 Task: Add the product "Original Chia Pudding" to cart from the store "Catering by Summer Shop (Healthy Thai Bowls)".
Action: Mouse moved to (39, 70)
Screenshot: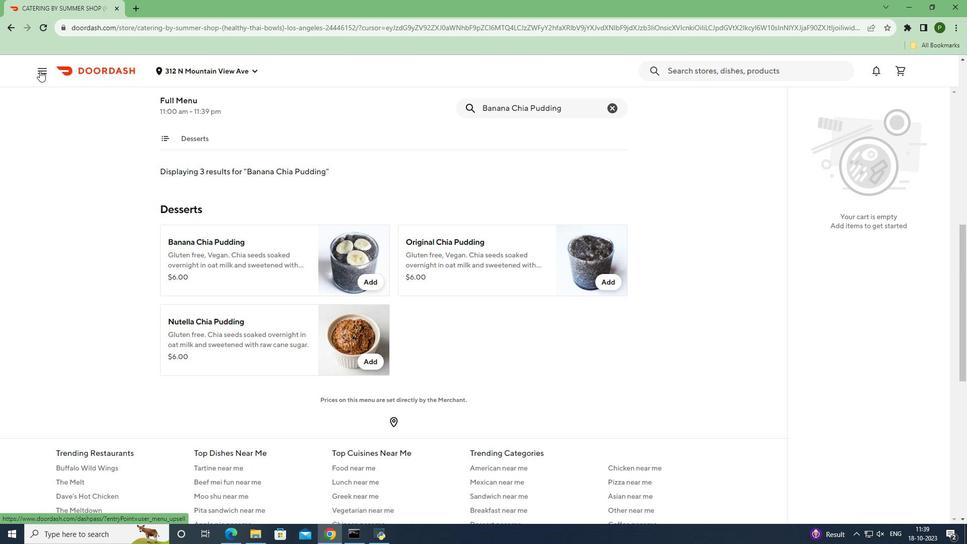 
Action: Mouse pressed left at (39, 70)
Screenshot: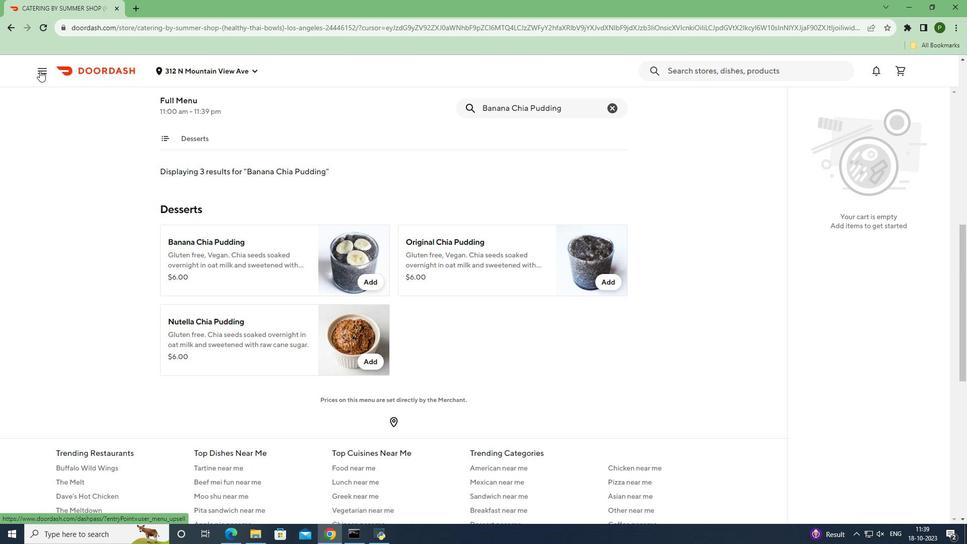 
Action: Mouse moved to (44, 145)
Screenshot: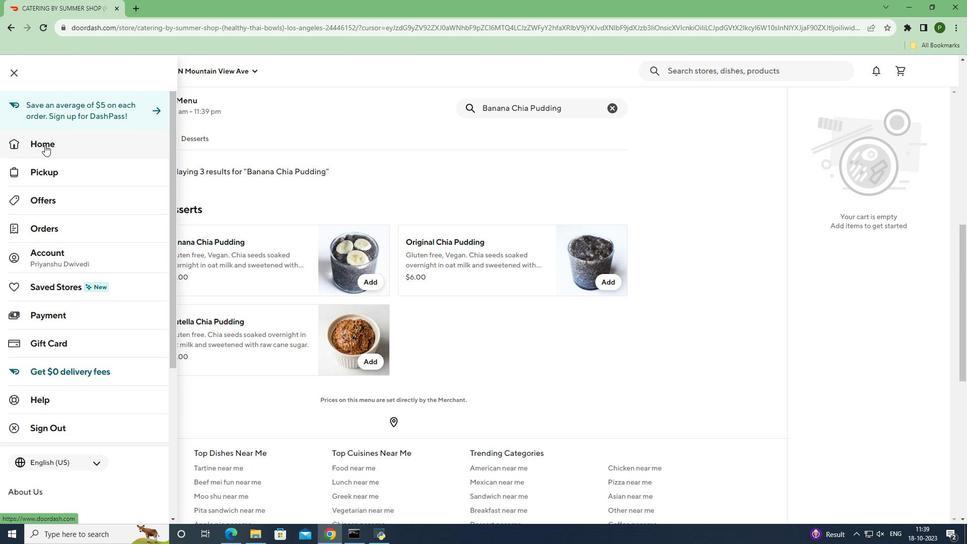 
Action: Mouse pressed left at (44, 145)
Screenshot: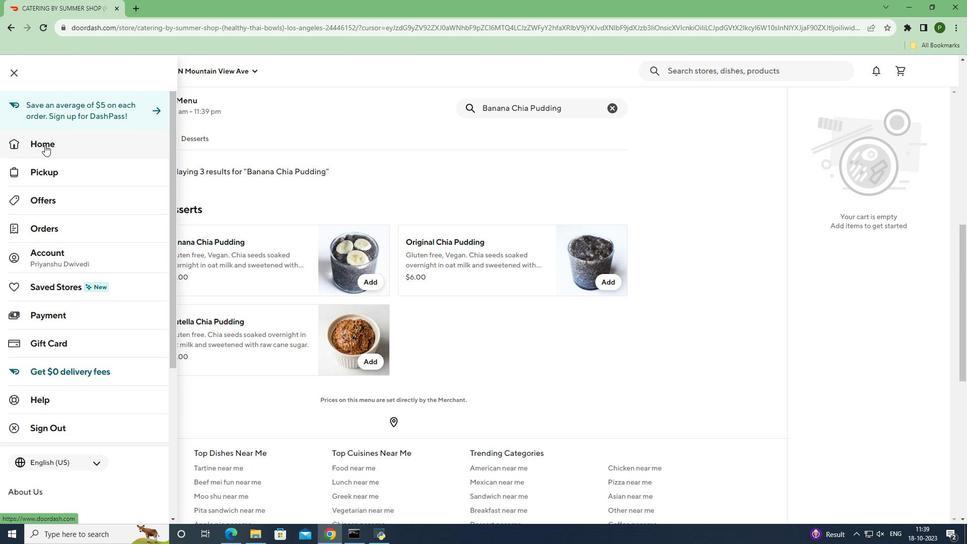 
Action: Mouse moved to (773, 109)
Screenshot: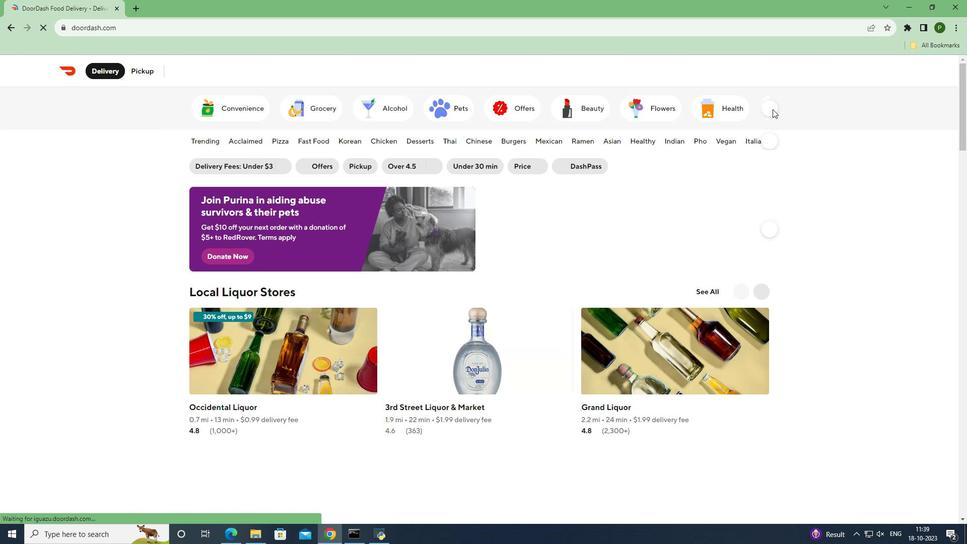 
Action: Mouse pressed left at (773, 109)
Screenshot: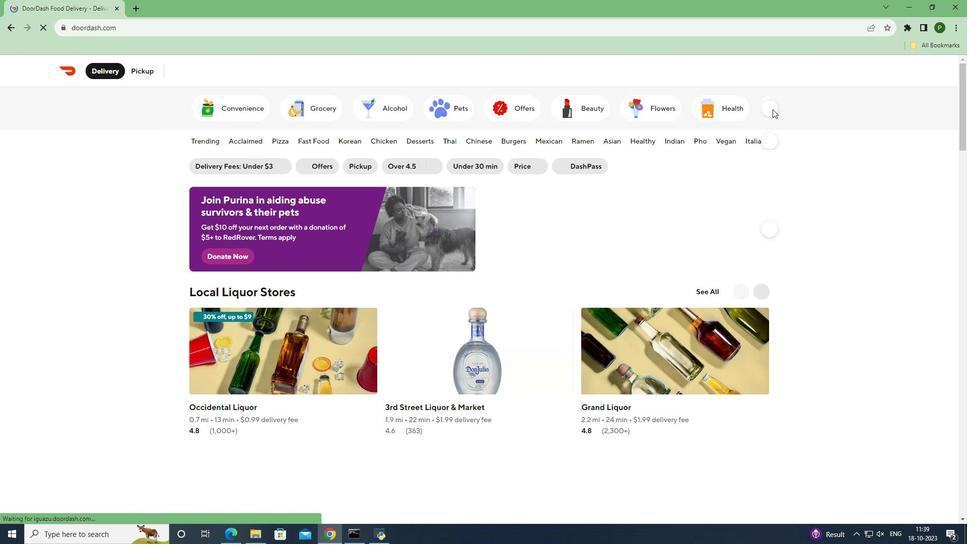 
Action: Mouse moved to (228, 103)
Screenshot: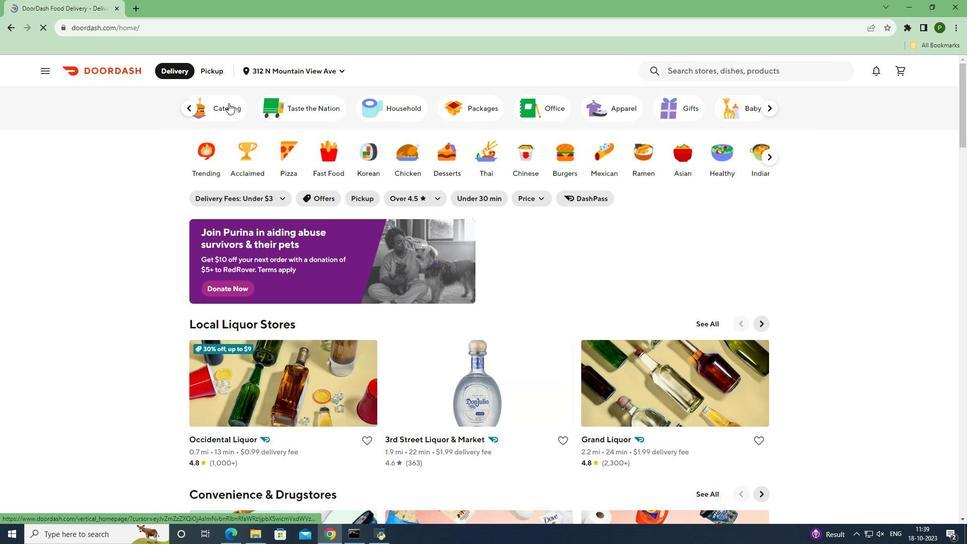 
Action: Mouse pressed left at (228, 103)
Screenshot: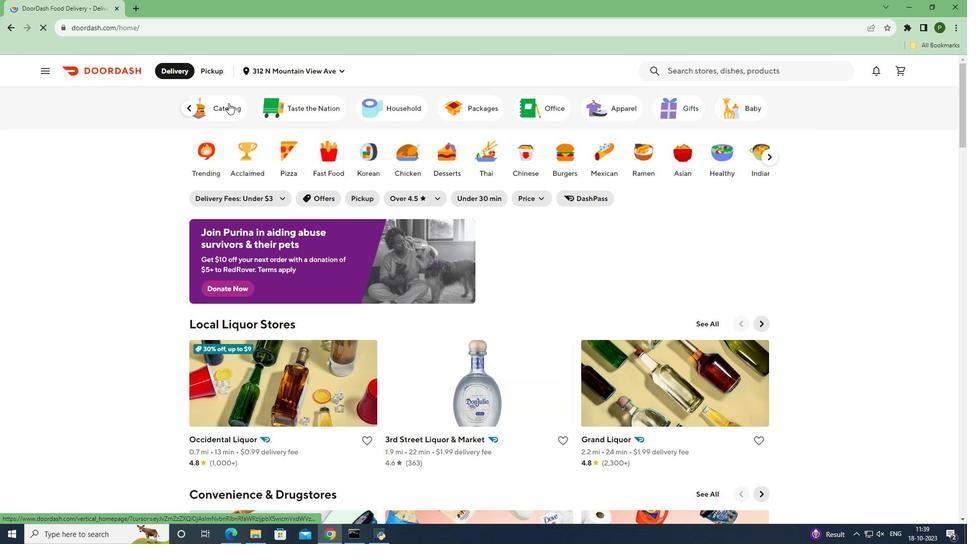 
Action: Mouse moved to (329, 275)
Screenshot: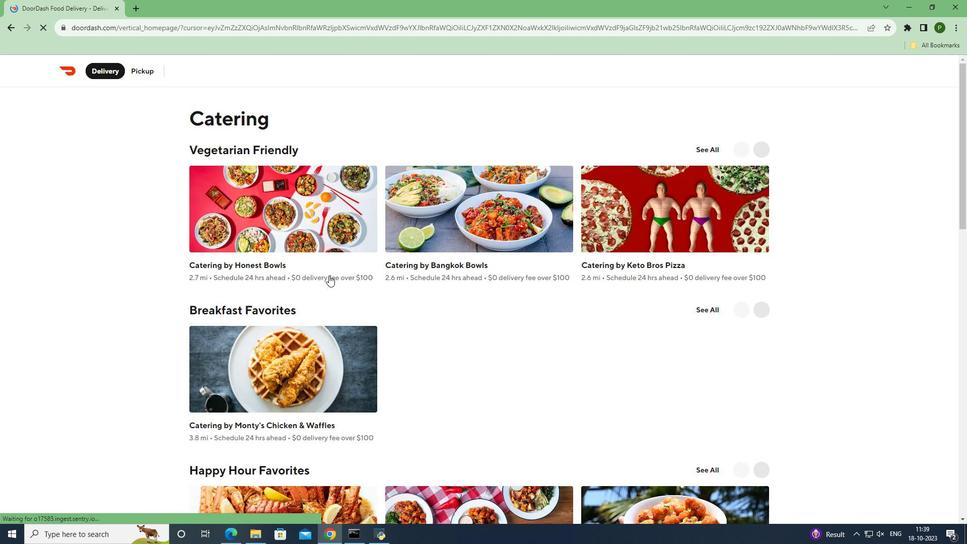 
Action: Mouse scrolled (329, 275) with delta (0, 0)
Screenshot: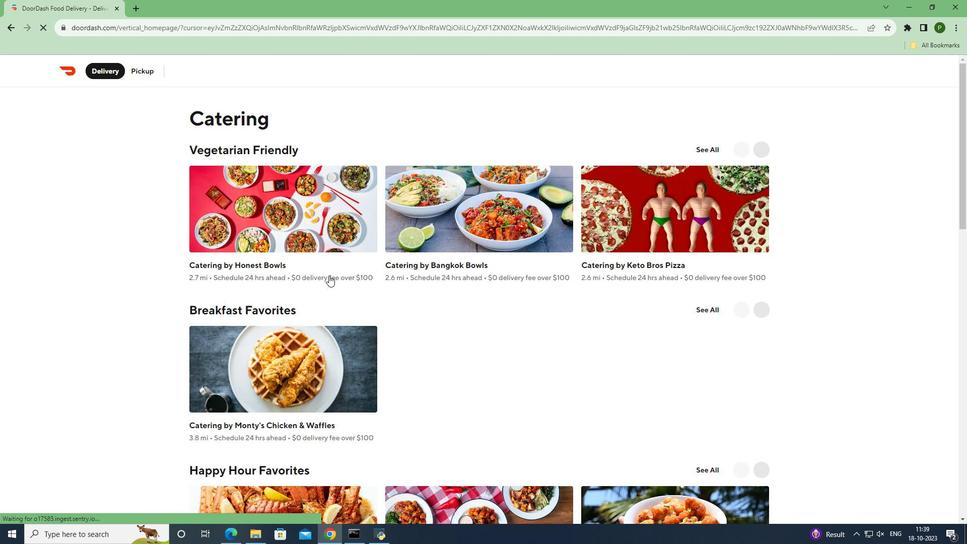 
Action: Mouse scrolled (329, 275) with delta (0, 0)
Screenshot: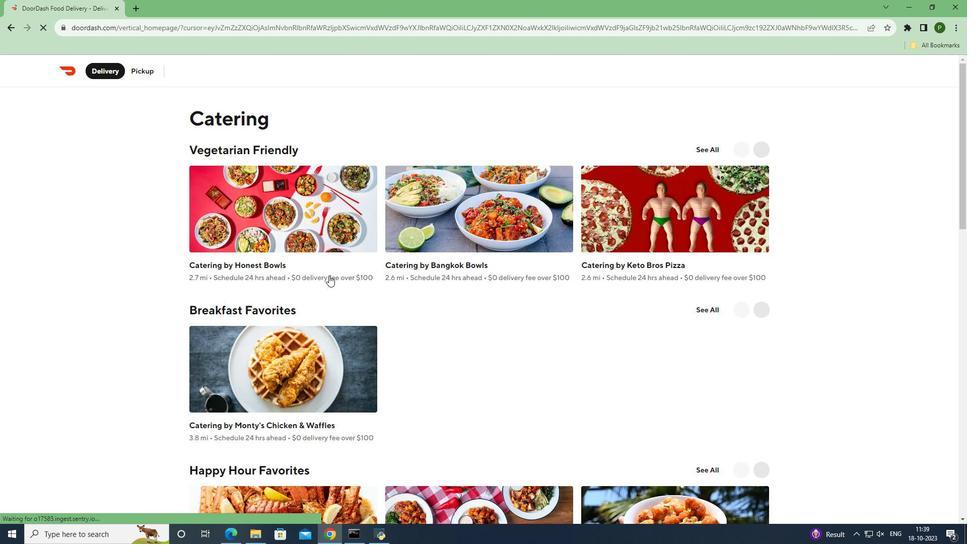 
Action: Mouse scrolled (329, 275) with delta (0, 0)
Screenshot: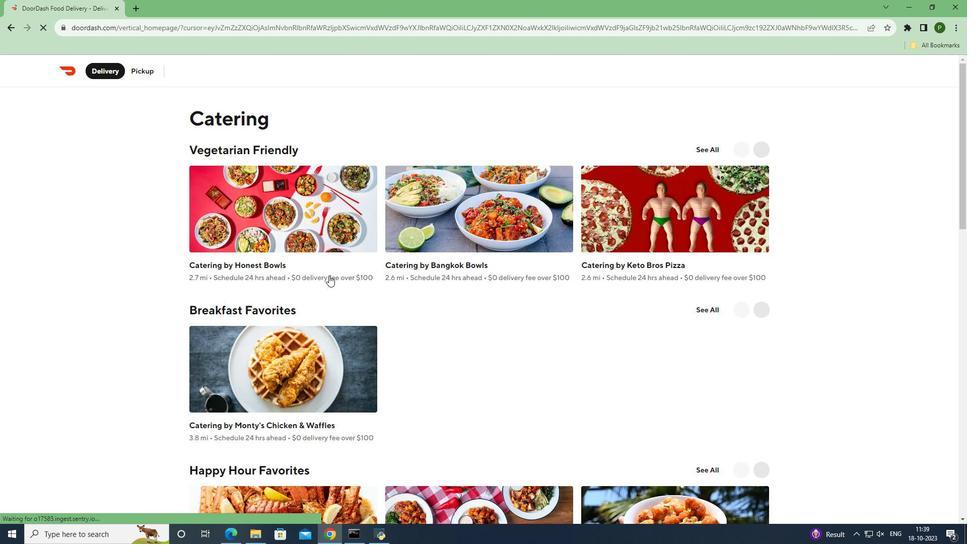 
Action: Mouse scrolled (329, 275) with delta (0, 0)
Screenshot: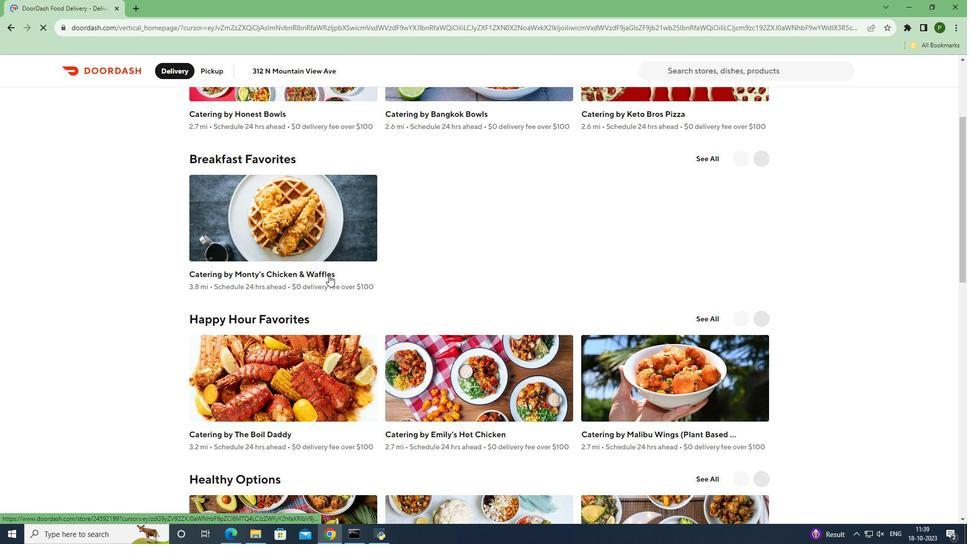 
Action: Mouse scrolled (329, 275) with delta (0, 0)
Screenshot: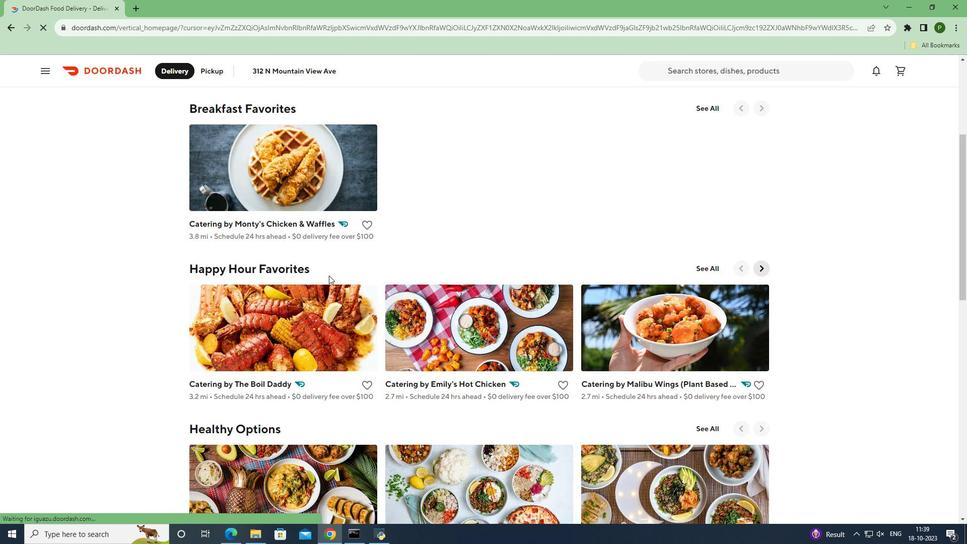 
Action: Mouse scrolled (329, 275) with delta (0, 0)
Screenshot: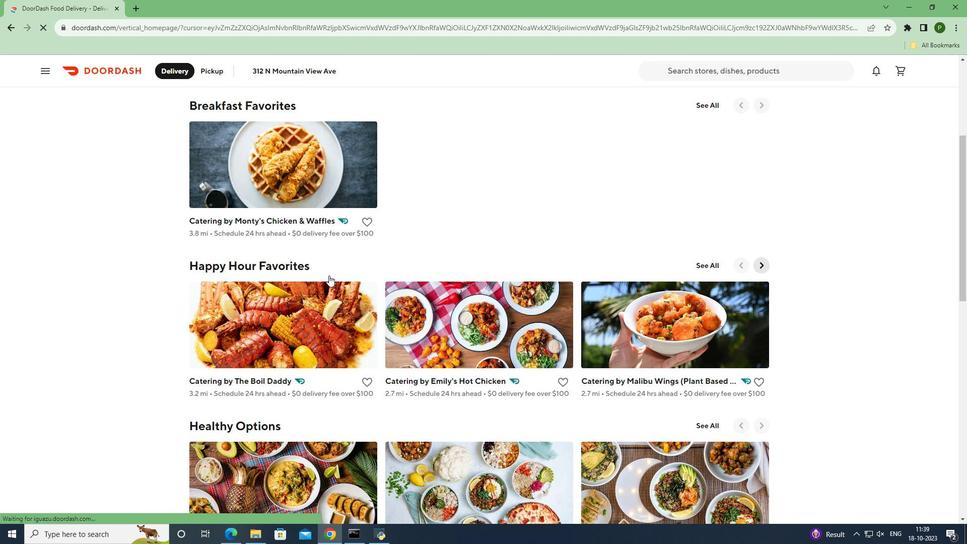 
Action: Mouse scrolled (329, 275) with delta (0, 0)
Screenshot: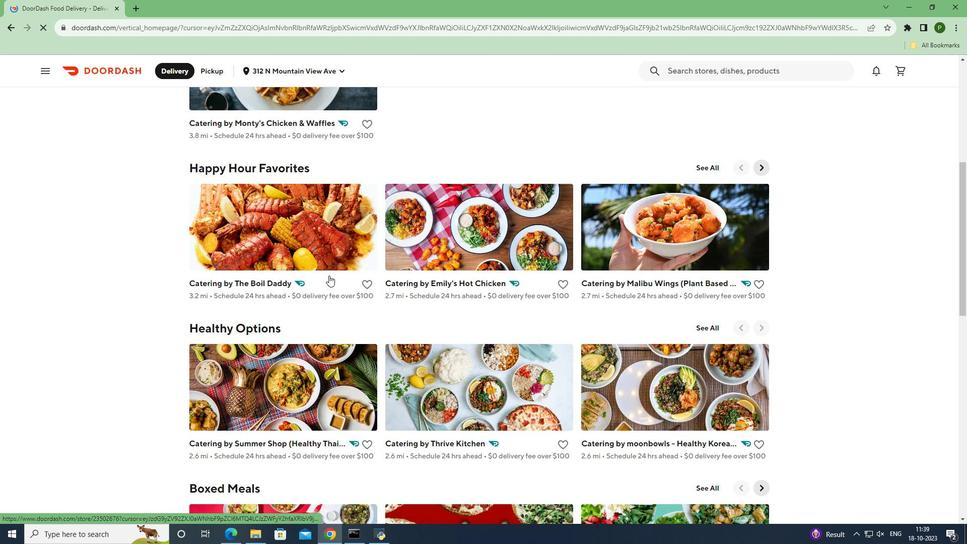 
Action: Mouse scrolled (329, 275) with delta (0, 0)
Screenshot: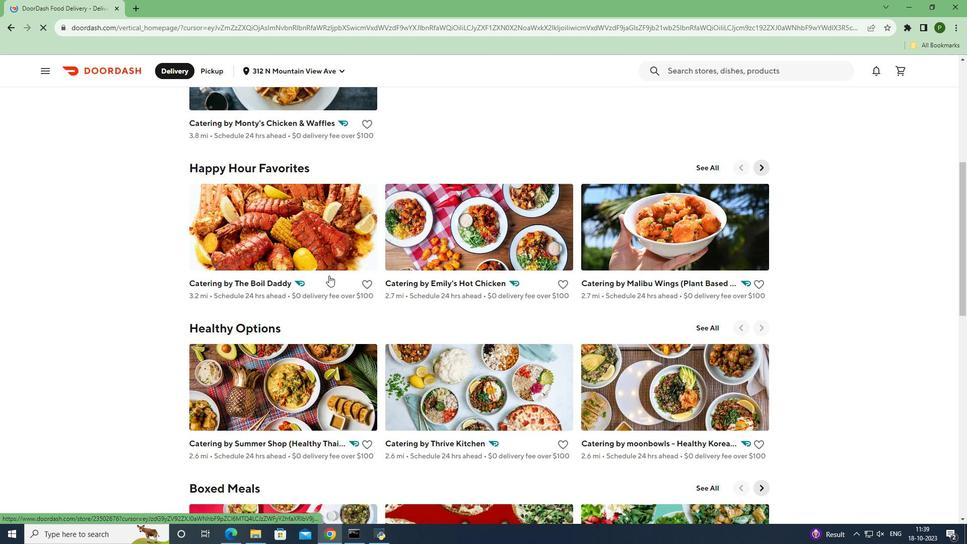 
Action: Mouse moved to (312, 284)
Screenshot: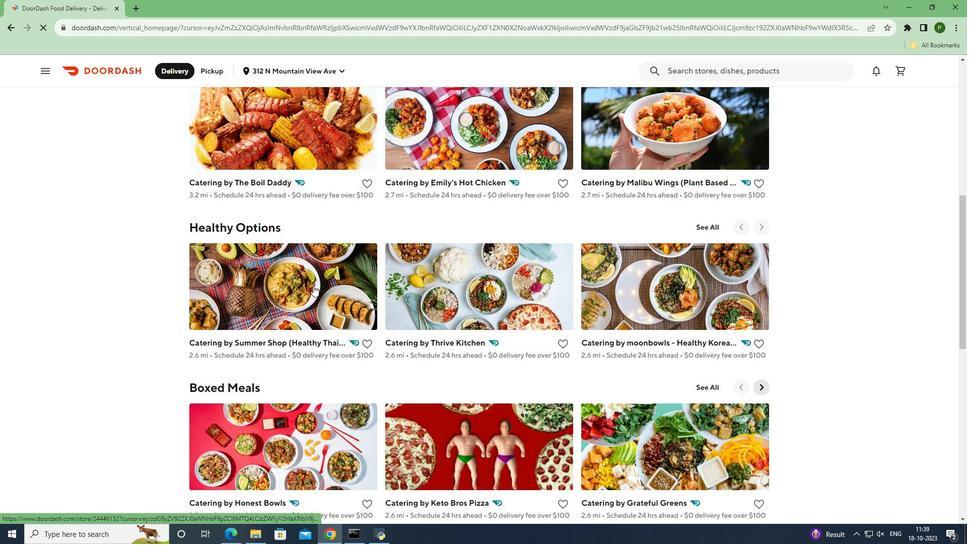 
Action: Mouse pressed left at (312, 284)
Screenshot: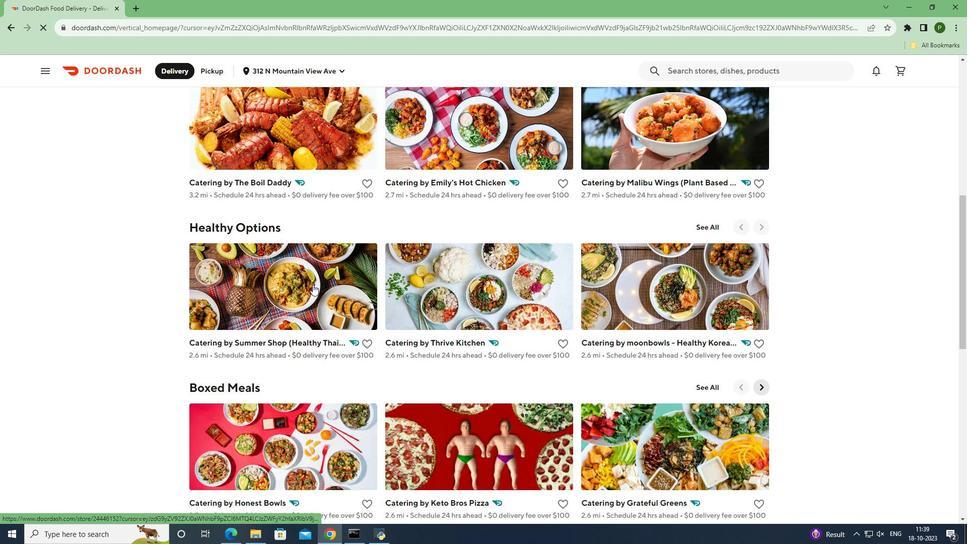 
Action: Mouse moved to (551, 290)
Screenshot: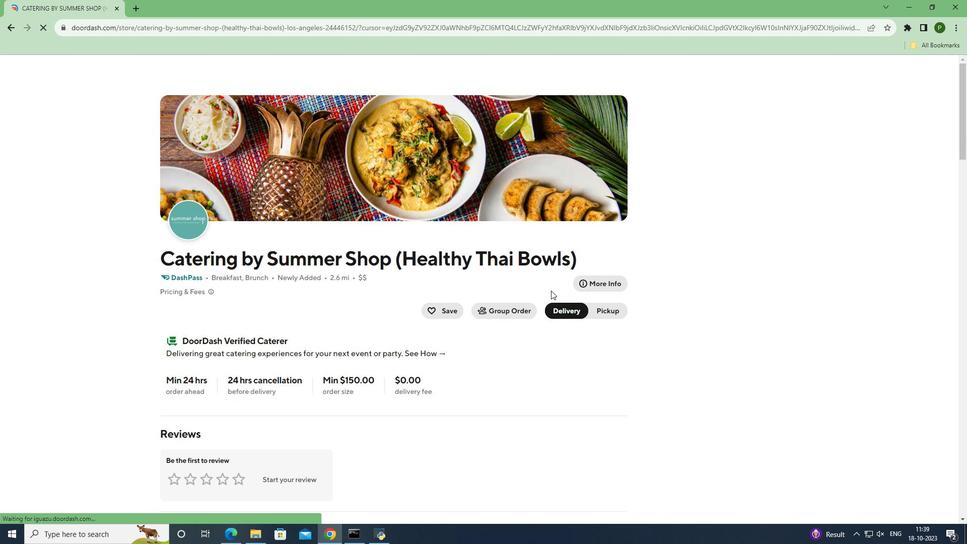 
Action: Mouse scrolled (551, 290) with delta (0, 0)
Screenshot: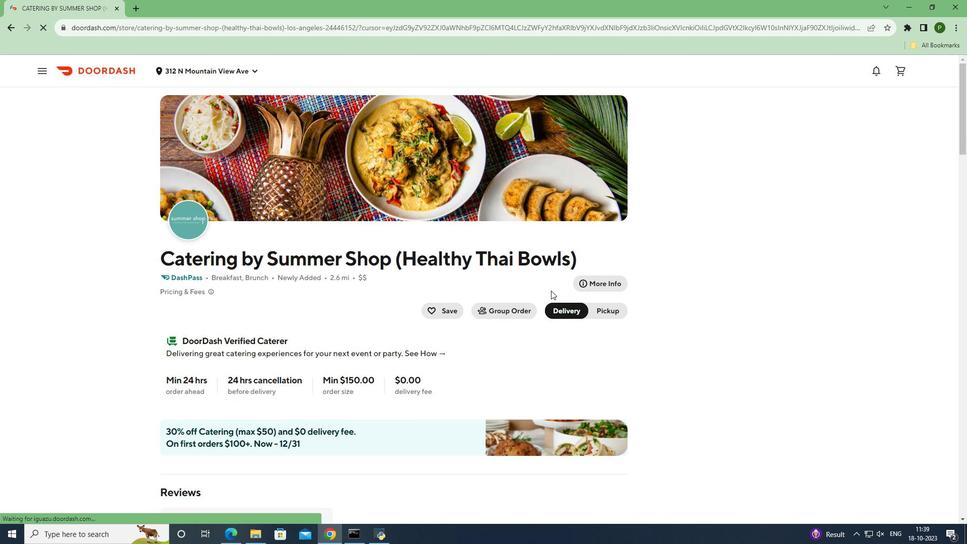 
Action: Mouse scrolled (551, 290) with delta (0, 0)
Screenshot: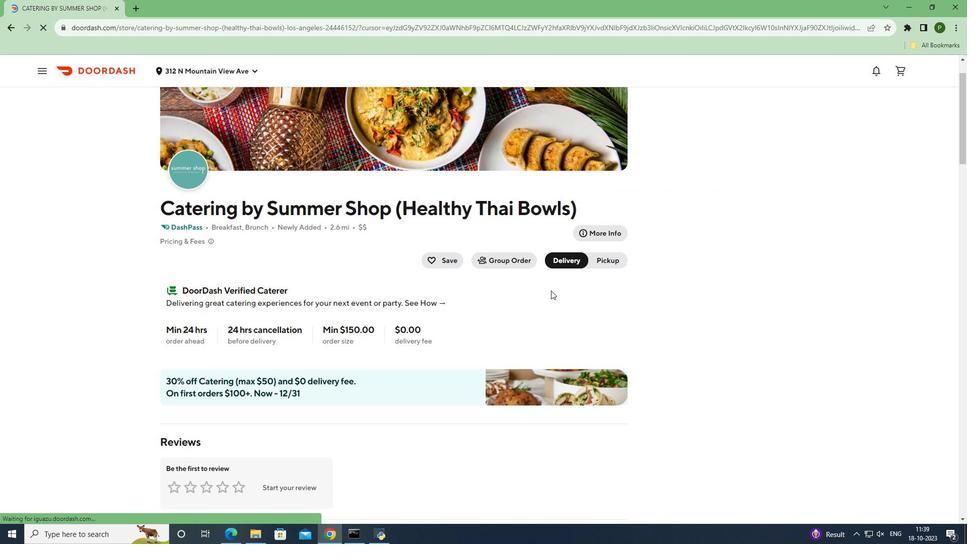 
Action: Mouse scrolled (551, 290) with delta (0, 0)
Screenshot: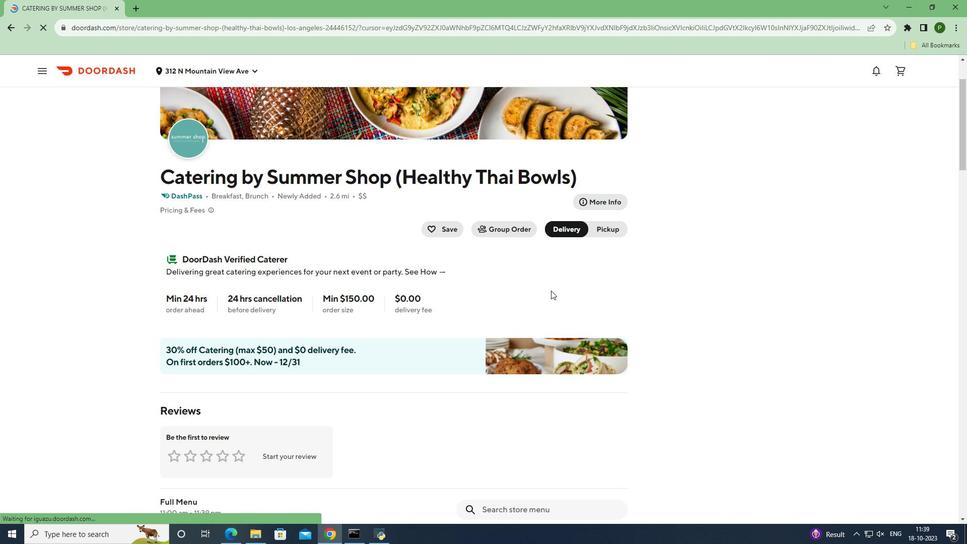 
Action: Mouse scrolled (551, 290) with delta (0, 0)
Screenshot: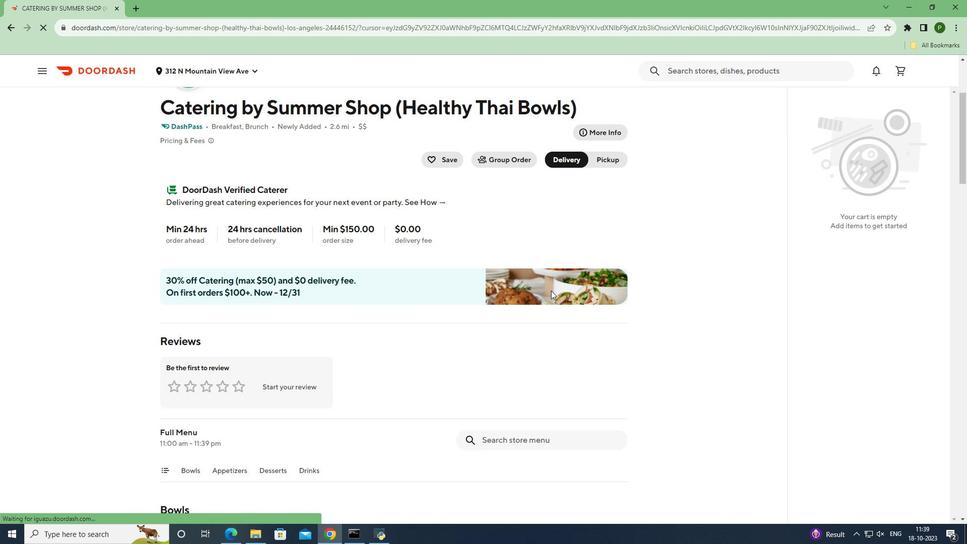 
Action: Mouse scrolled (551, 290) with delta (0, 0)
Screenshot: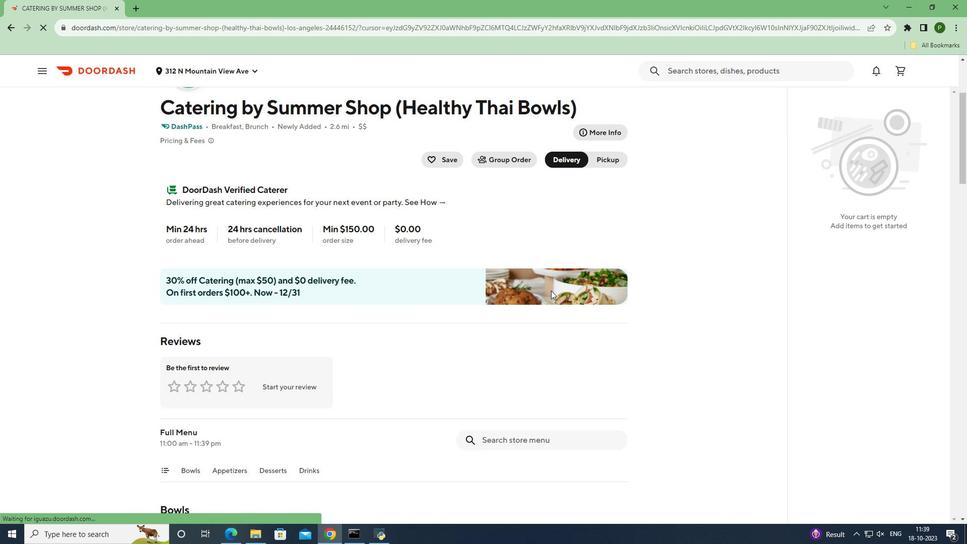 
Action: Mouse scrolled (551, 290) with delta (0, 0)
Screenshot: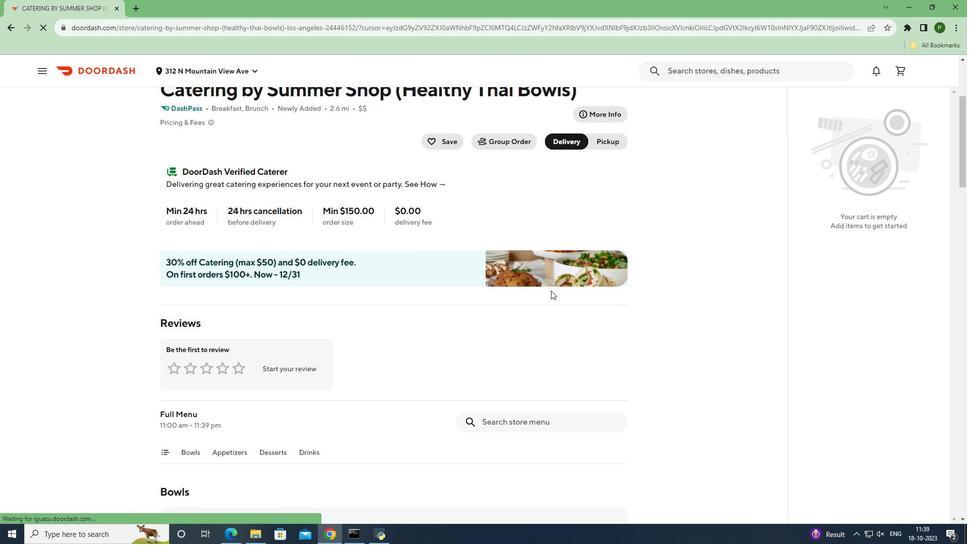 
Action: Mouse moved to (534, 291)
Screenshot: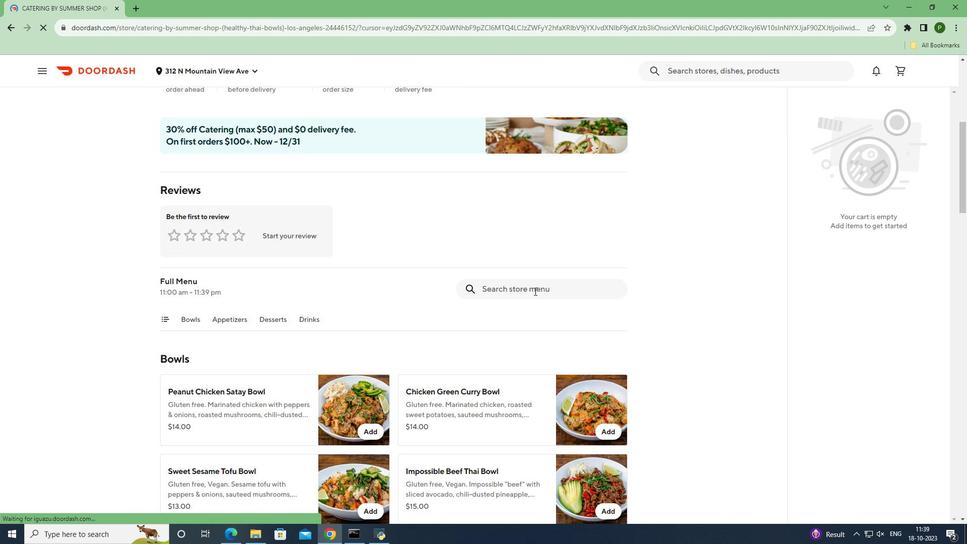 
Action: Mouse pressed left at (534, 291)
Screenshot: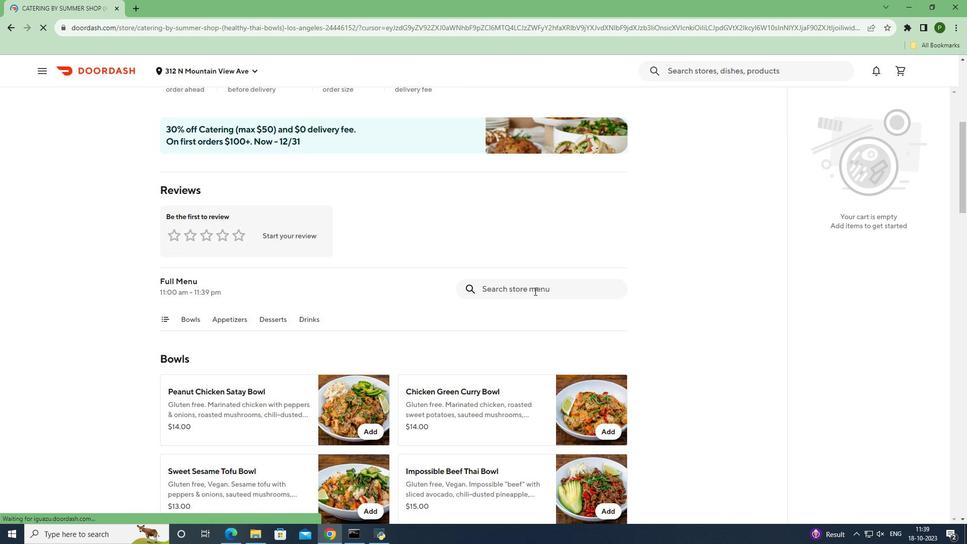 
Action: Key pressed <Key.caps_lock>O<Key.caps_lock>riginal<Key.space><Key.caps_lock>C<Key.caps_lock>hia<Key.space><Key.caps_lock>P<Key.caps_lock>udding<Key.space><Key.enter>
Screenshot: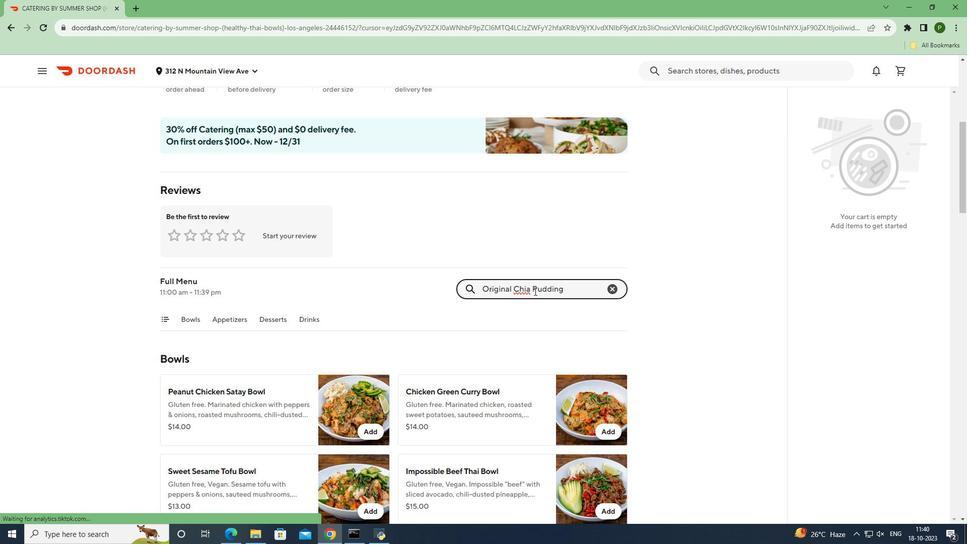 
Action: Mouse moved to (368, 282)
Screenshot: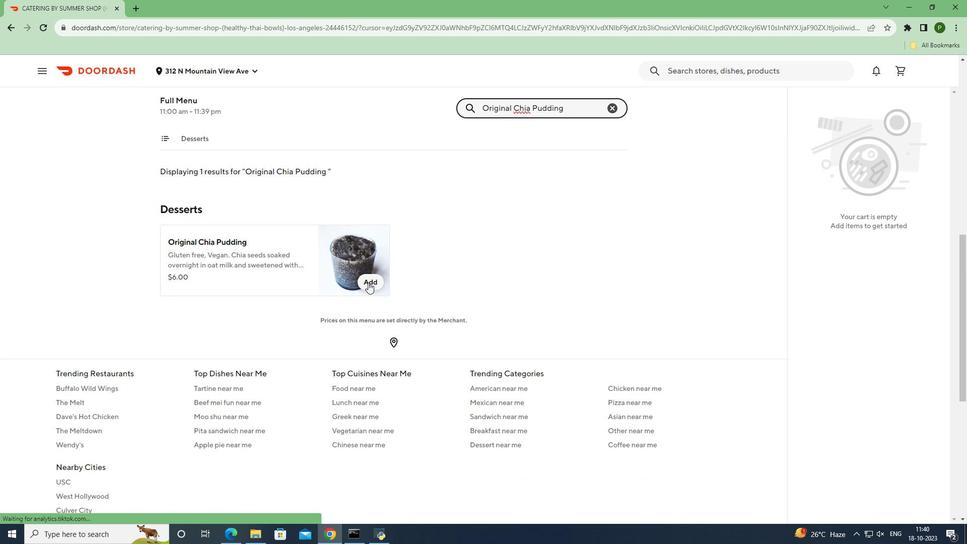 
Action: Mouse pressed left at (368, 282)
Screenshot: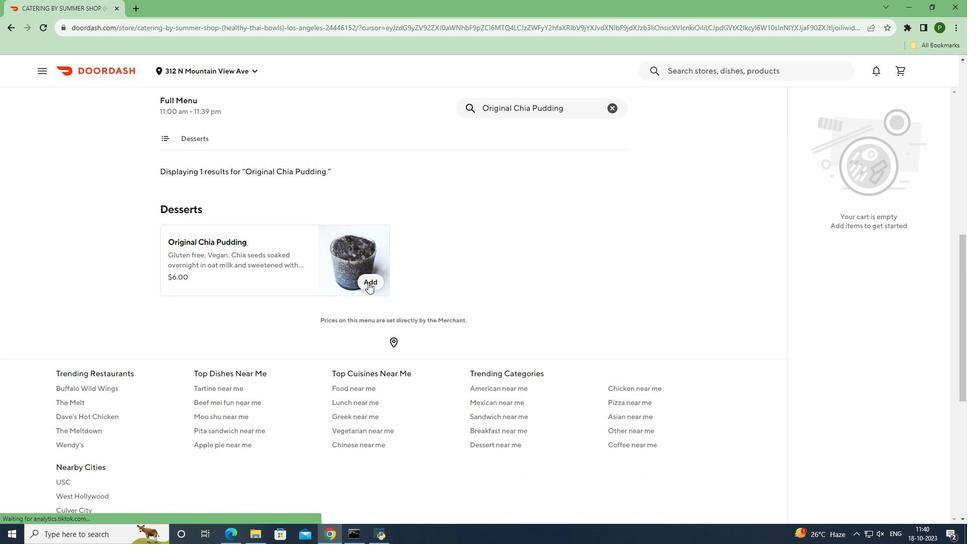
Action: Mouse moved to (377, 365)
Screenshot: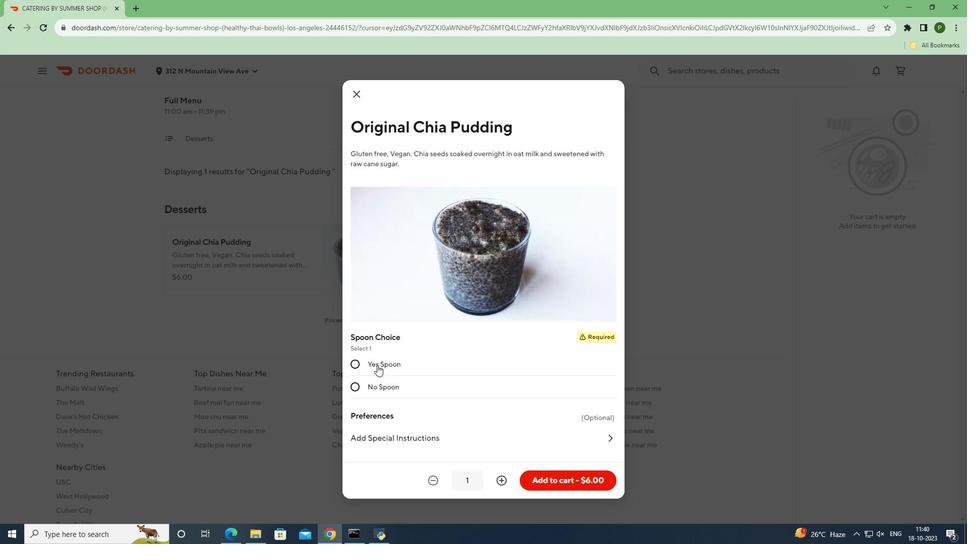 
Action: Mouse pressed left at (377, 365)
Screenshot: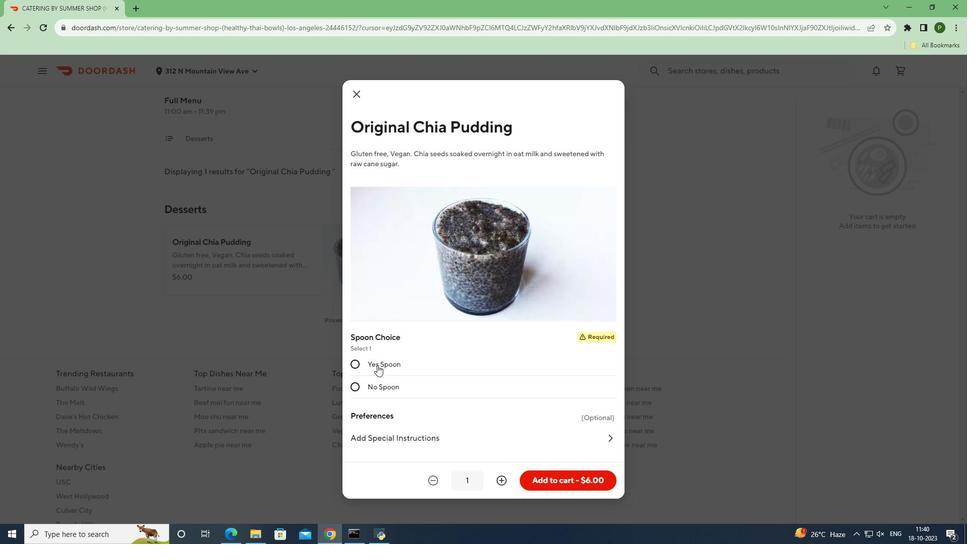 
Action: Mouse moved to (553, 482)
Screenshot: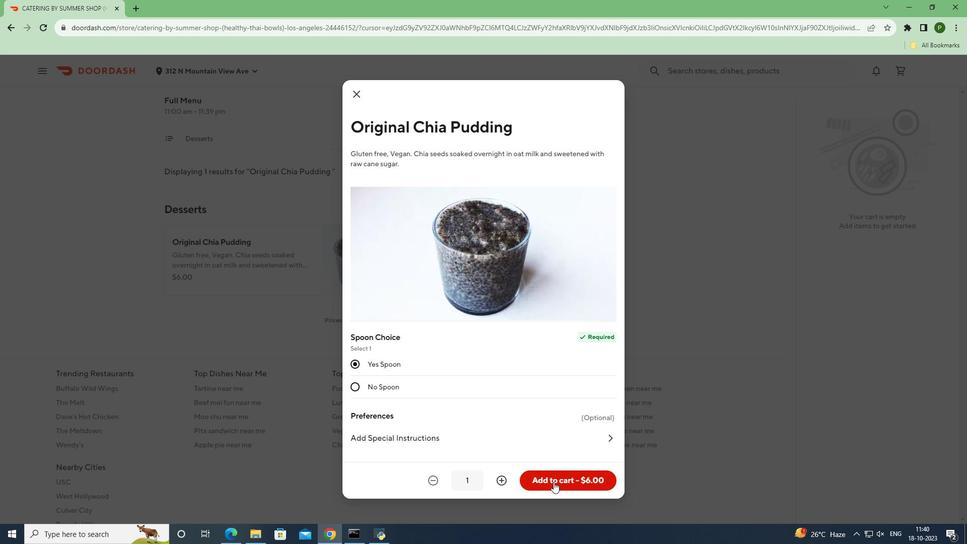 
Action: Mouse pressed left at (553, 482)
Screenshot: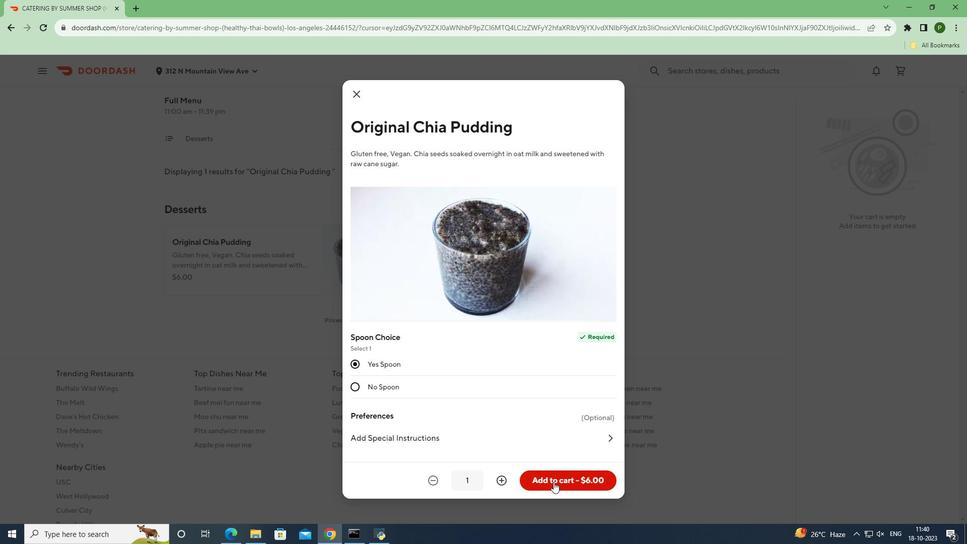
Action: Mouse moved to (670, 471)
Screenshot: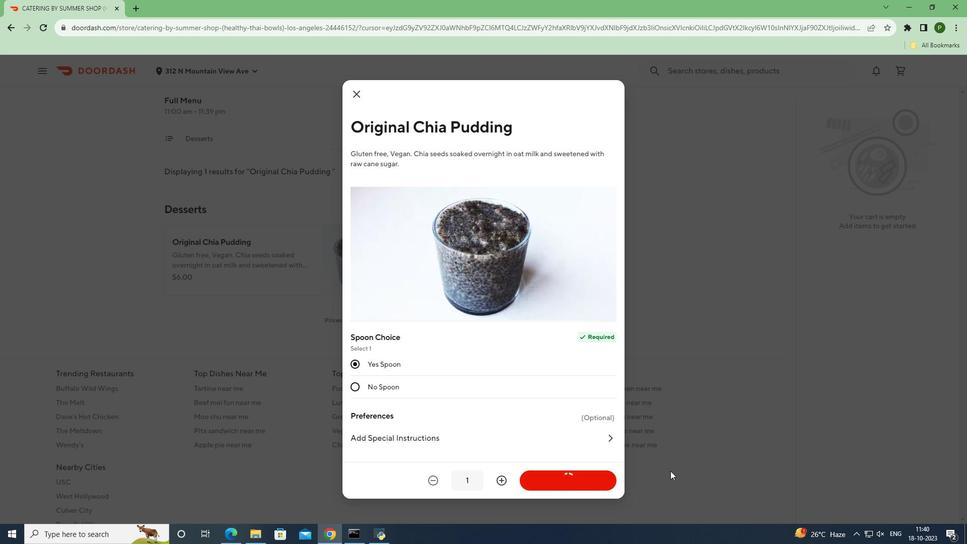 
